 Task: Add the task  Improve code commenting for better readability to the section Capacity Planning Sprint in the project TranceTech and add a Due Date to the respective task as 2024/02/11.
Action: Mouse moved to (679, 592)
Screenshot: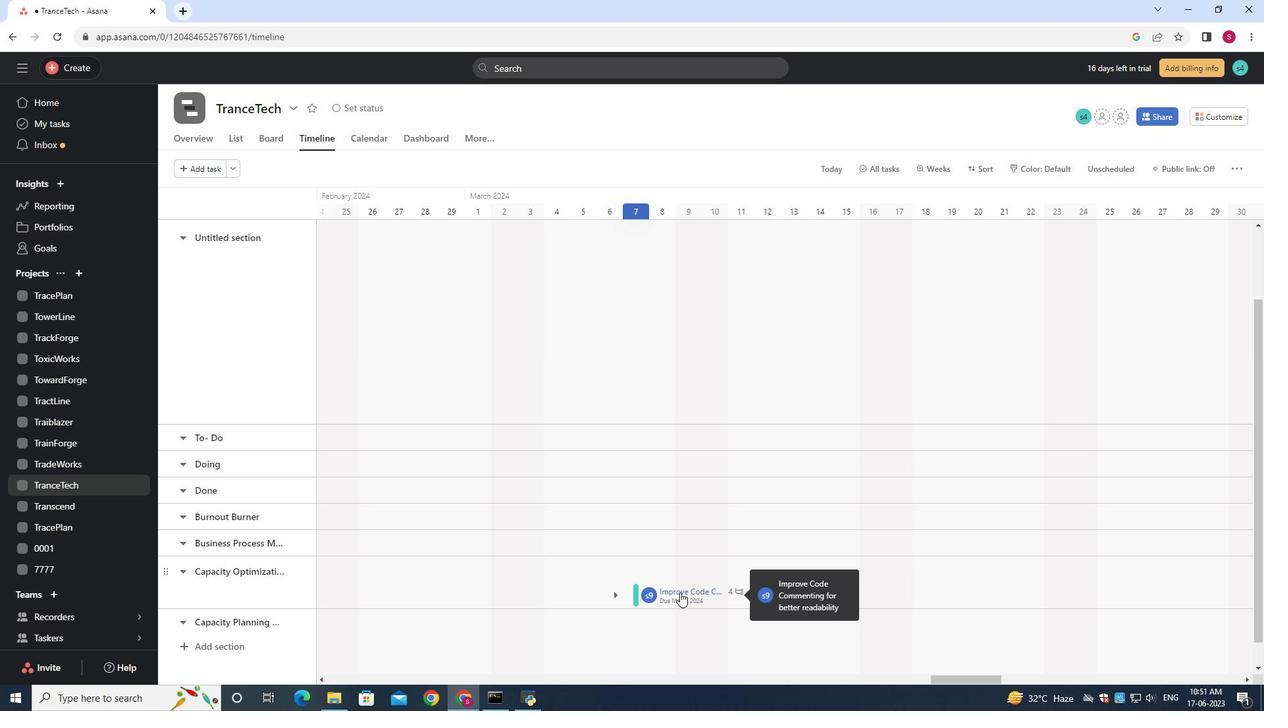 
Action: Mouse pressed left at (679, 592)
Screenshot: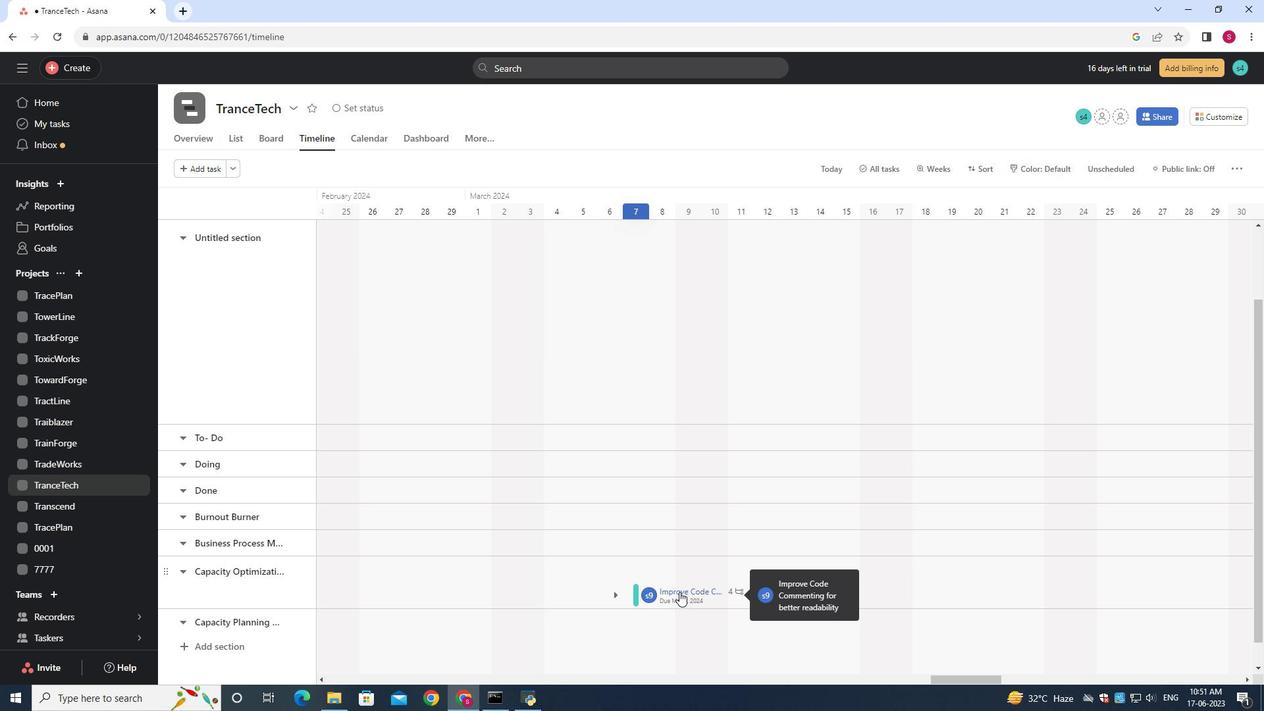 
Action: Mouse moved to (635, 593)
Screenshot: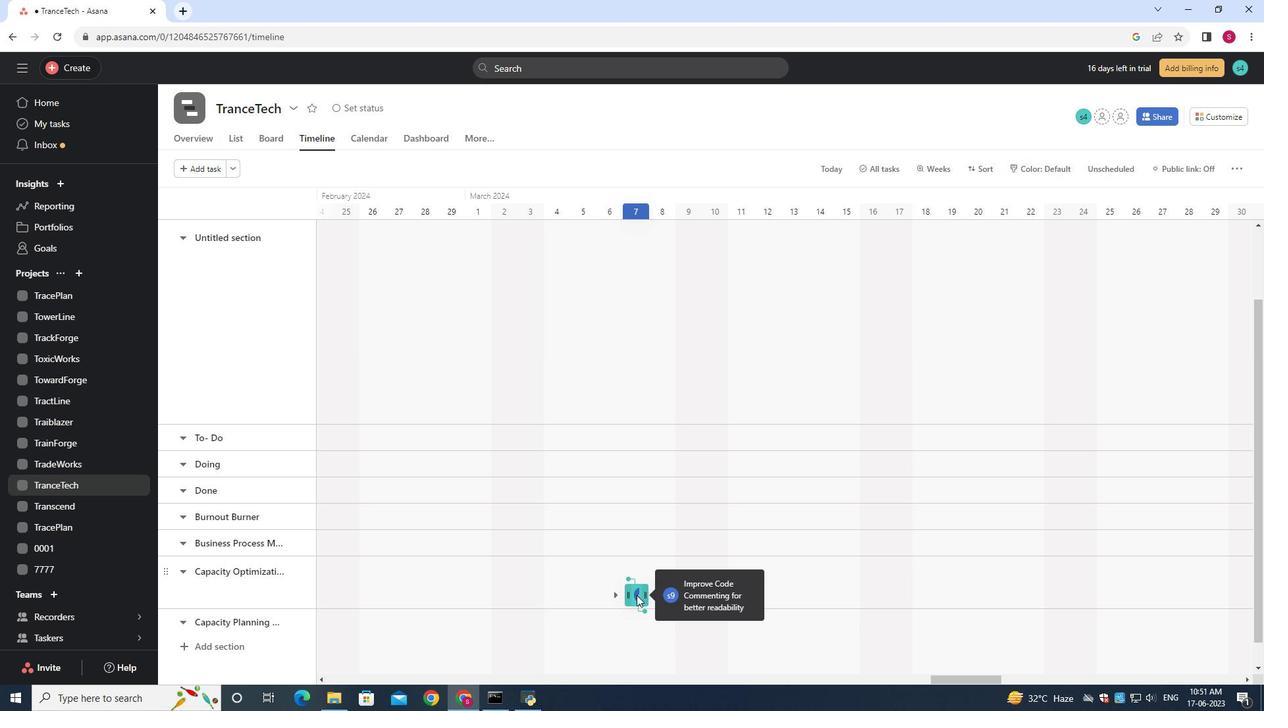 
Action: Mouse pressed left at (635, 593)
Screenshot: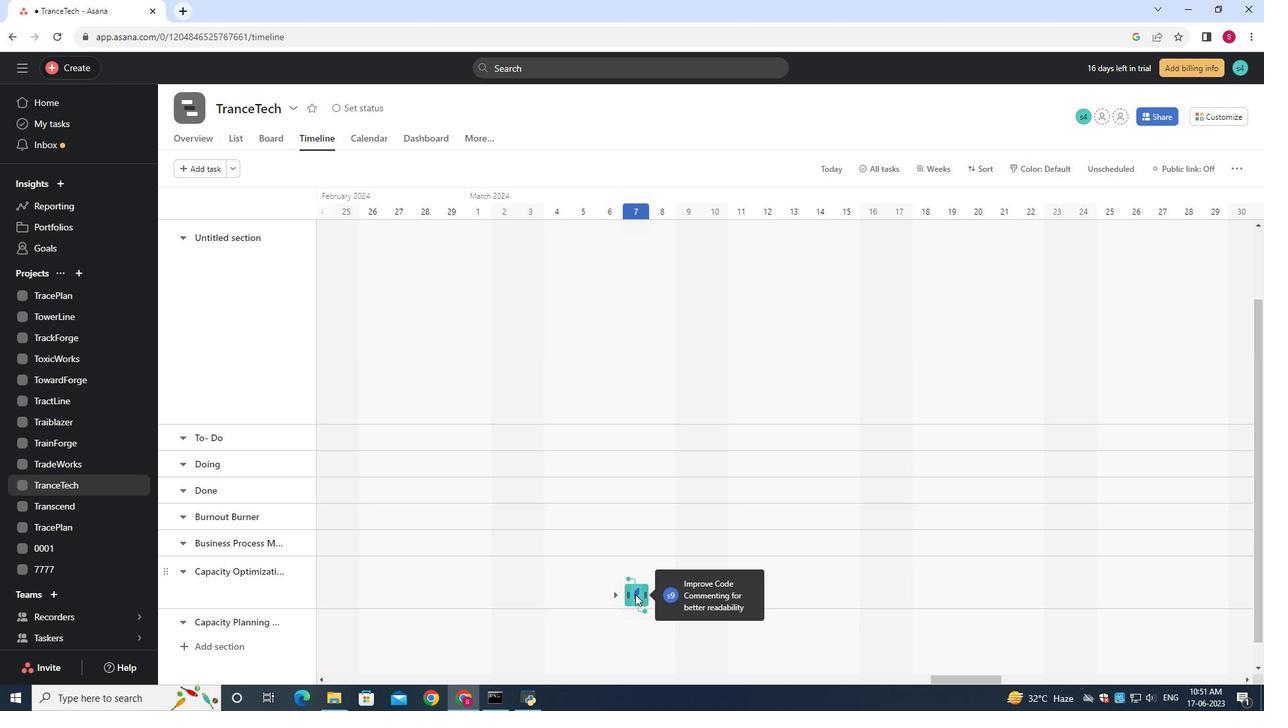 
Action: Mouse moved to (631, 594)
Screenshot: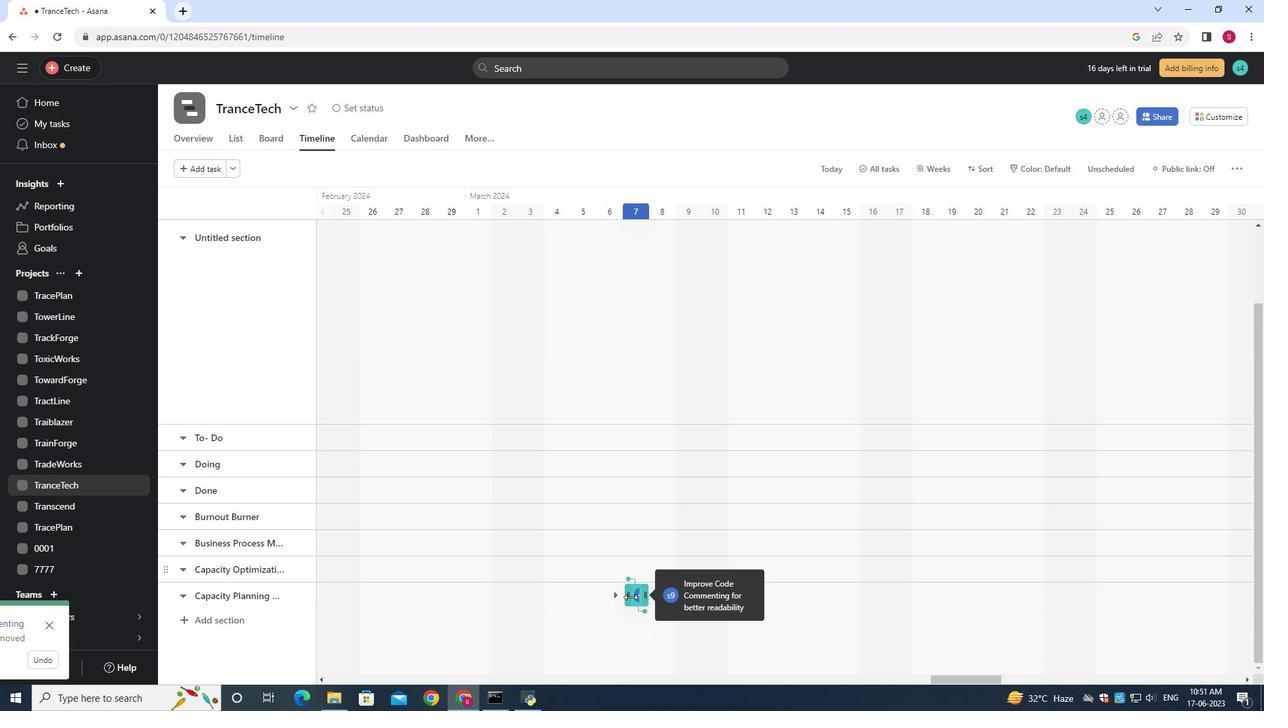 
Action: Mouse pressed left at (631, 594)
Screenshot: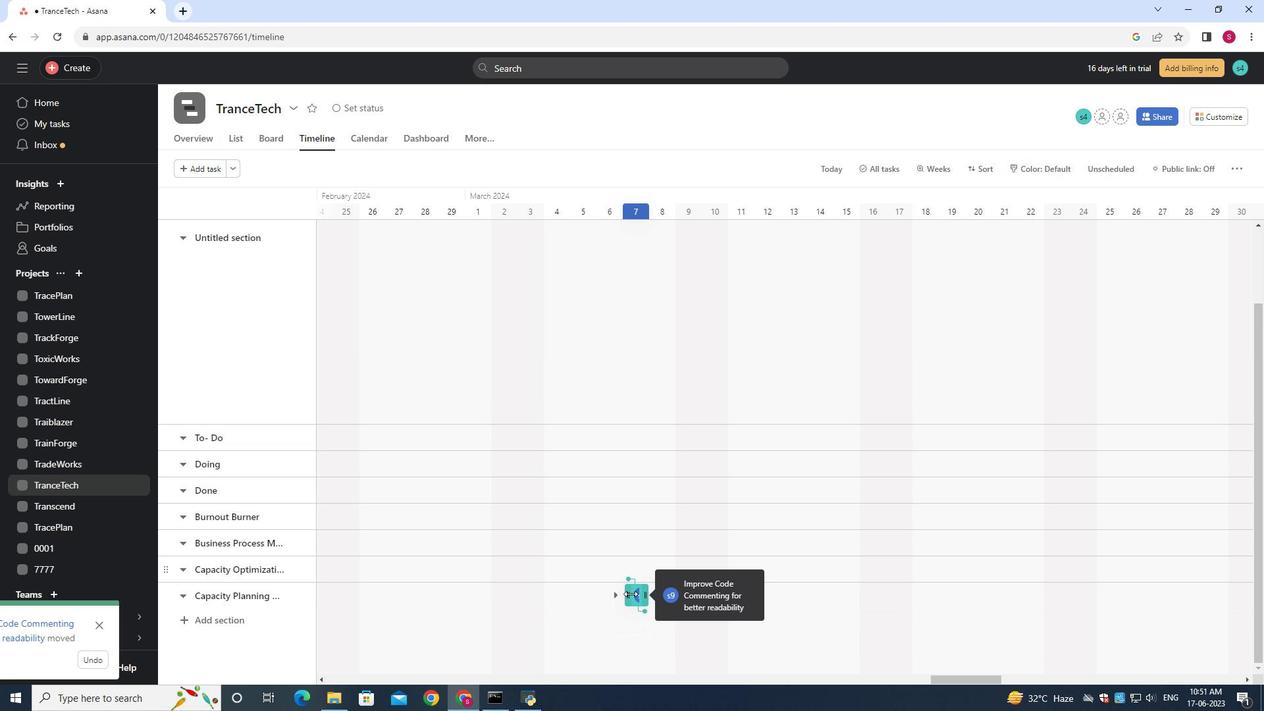 
Action: Mouse moved to (635, 594)
Screenshot: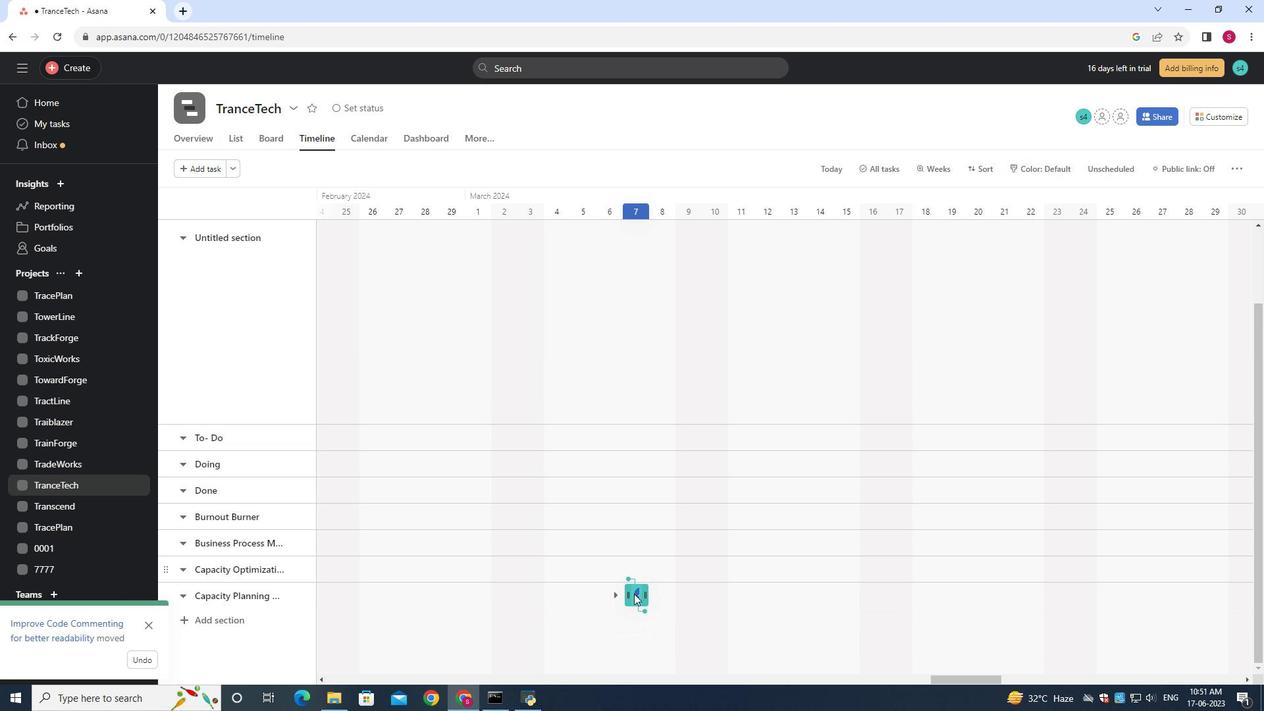 
Action: Mouse pressed left at (635, 594)
Screenshot: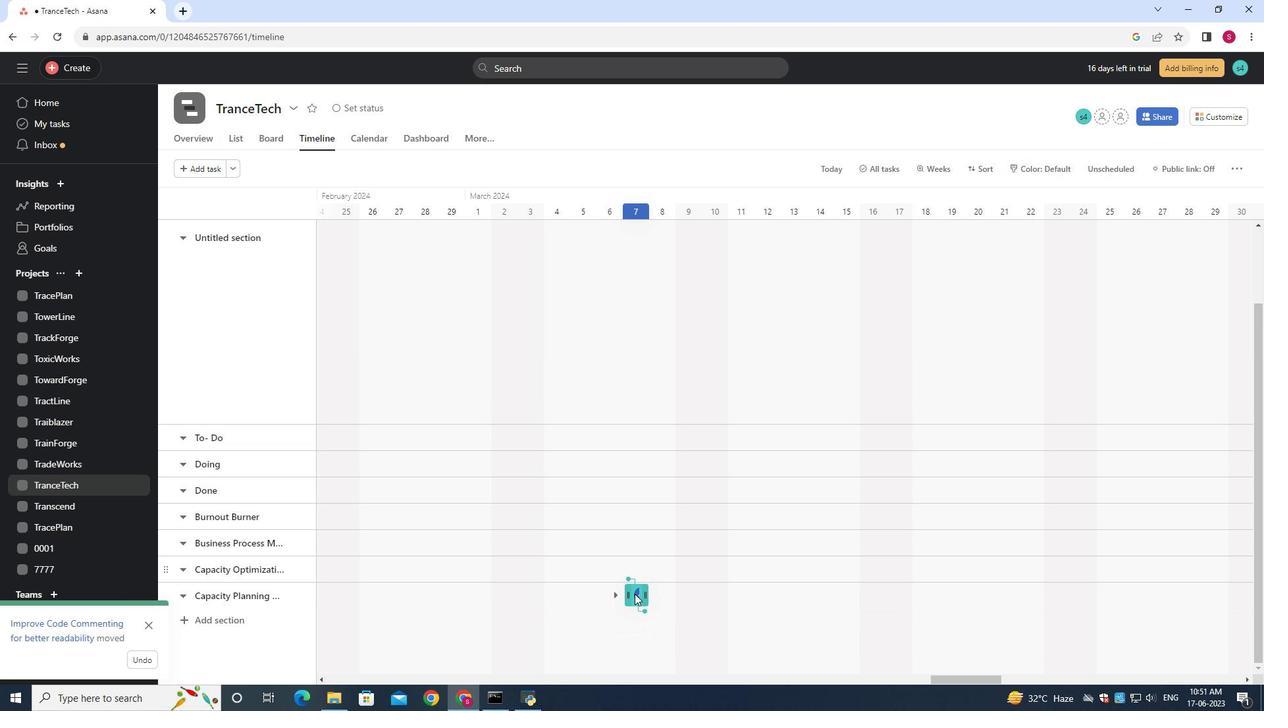
Action: Mouse moved to (979, 268)
Screenshot: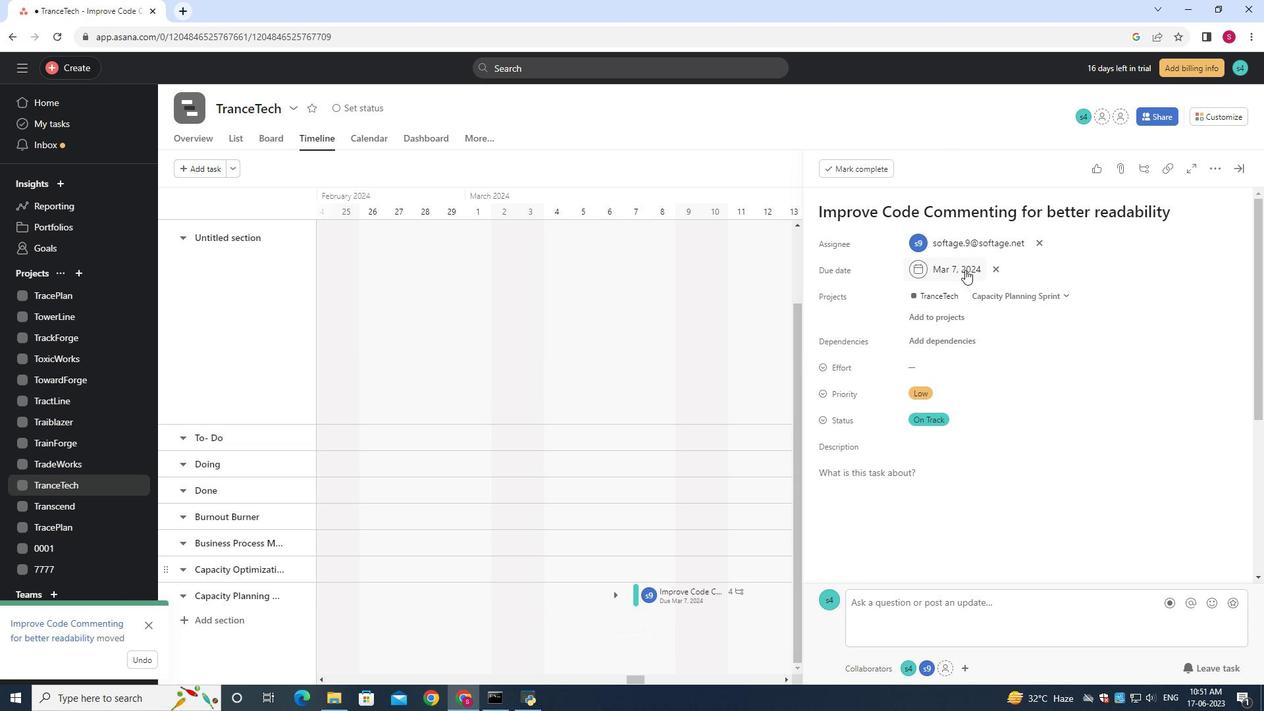 
Action: Mouse pressed left at (979, 268)
Screenshot: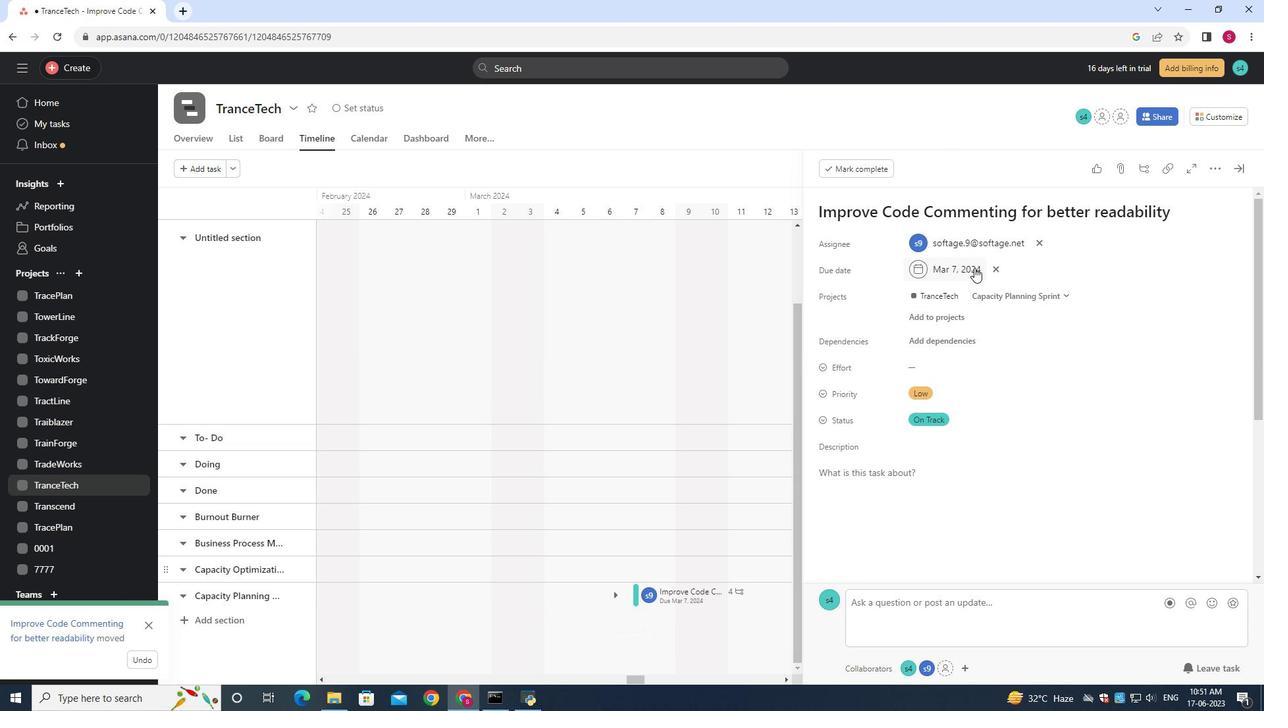 
Action: Mouse moved to (996, 268)
Screenshot: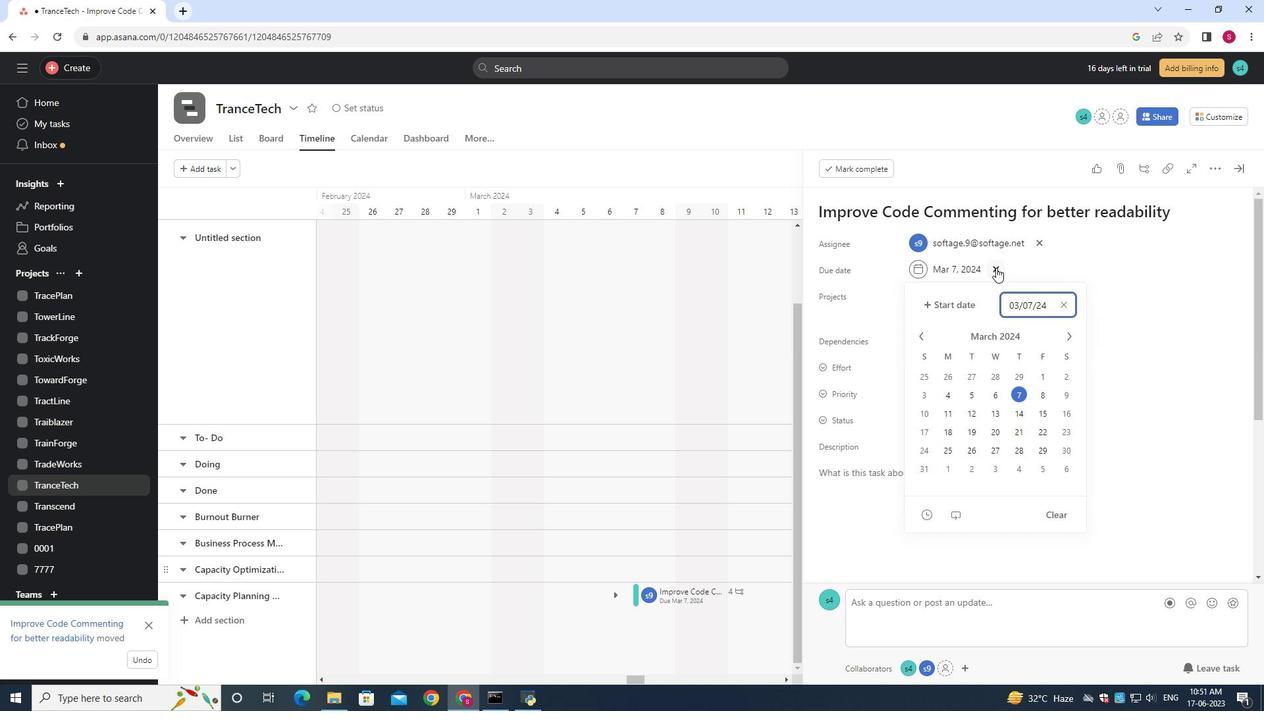 
Action: Mouse pressed left at (996, 268)
Screenshot: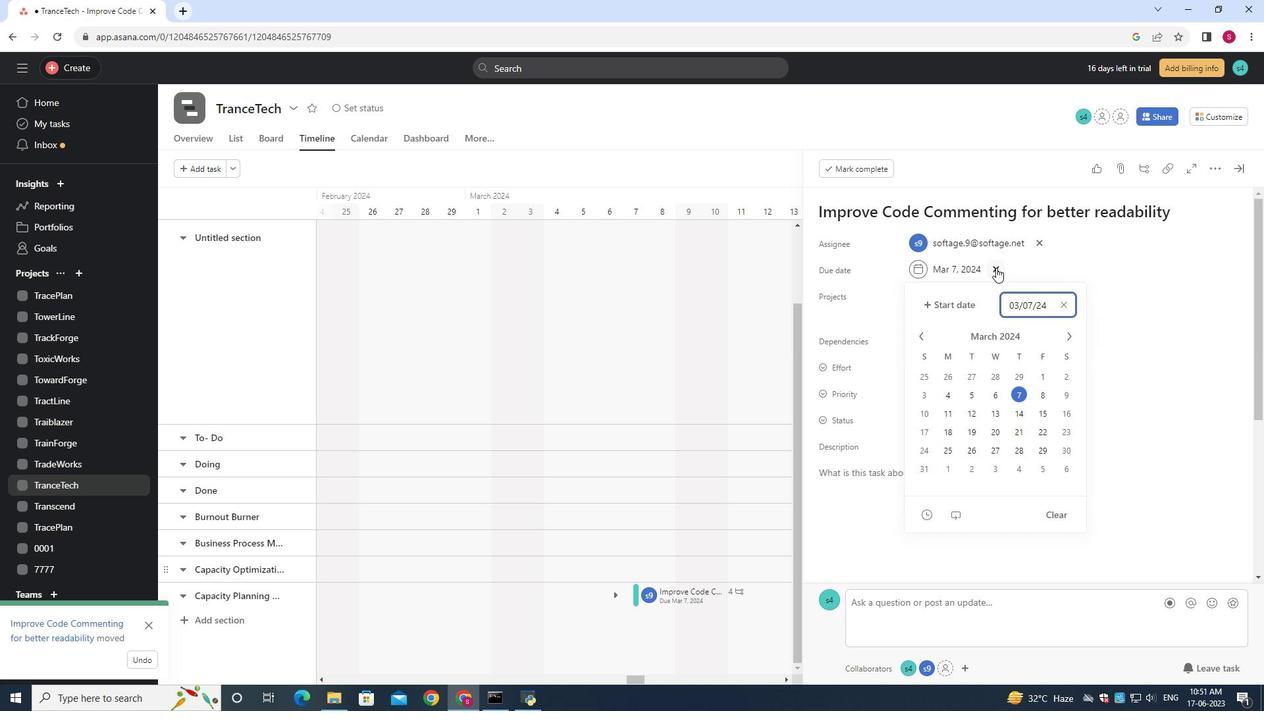 
Action: Mouse moved to (967, 266)
Screenshot: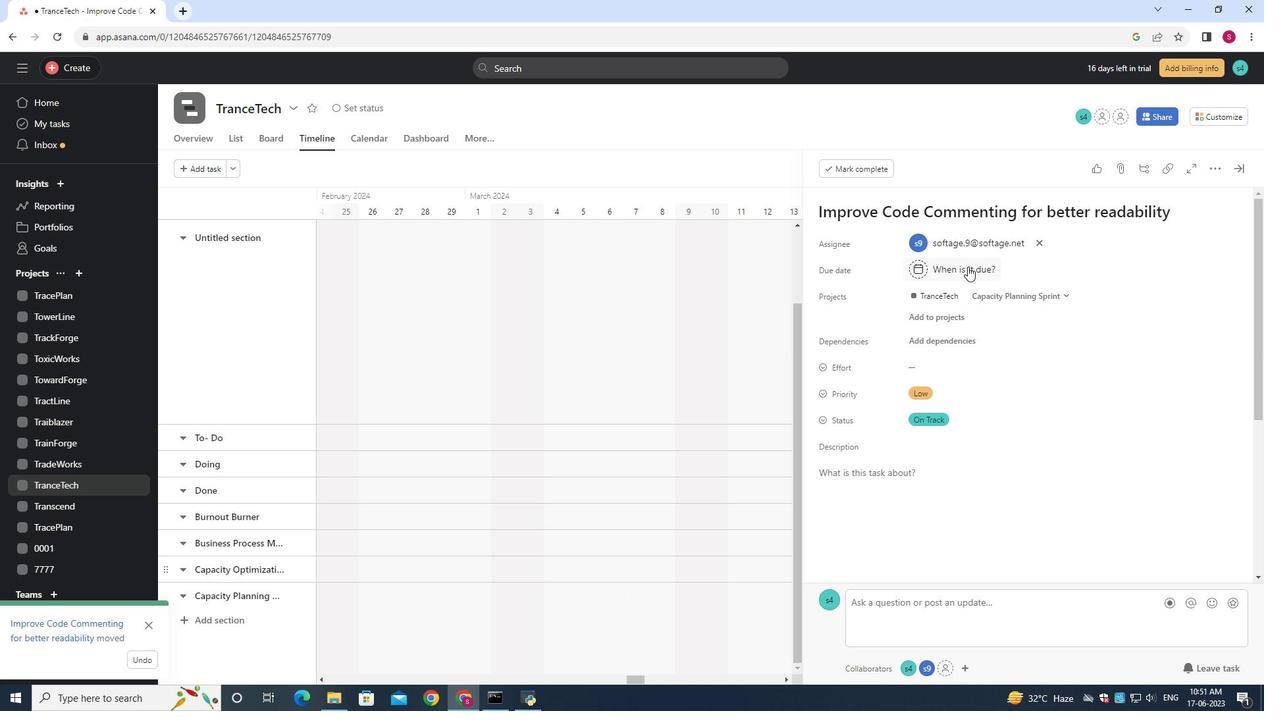 
Action: Mouse pressed left at (967, 266)
Screenshot: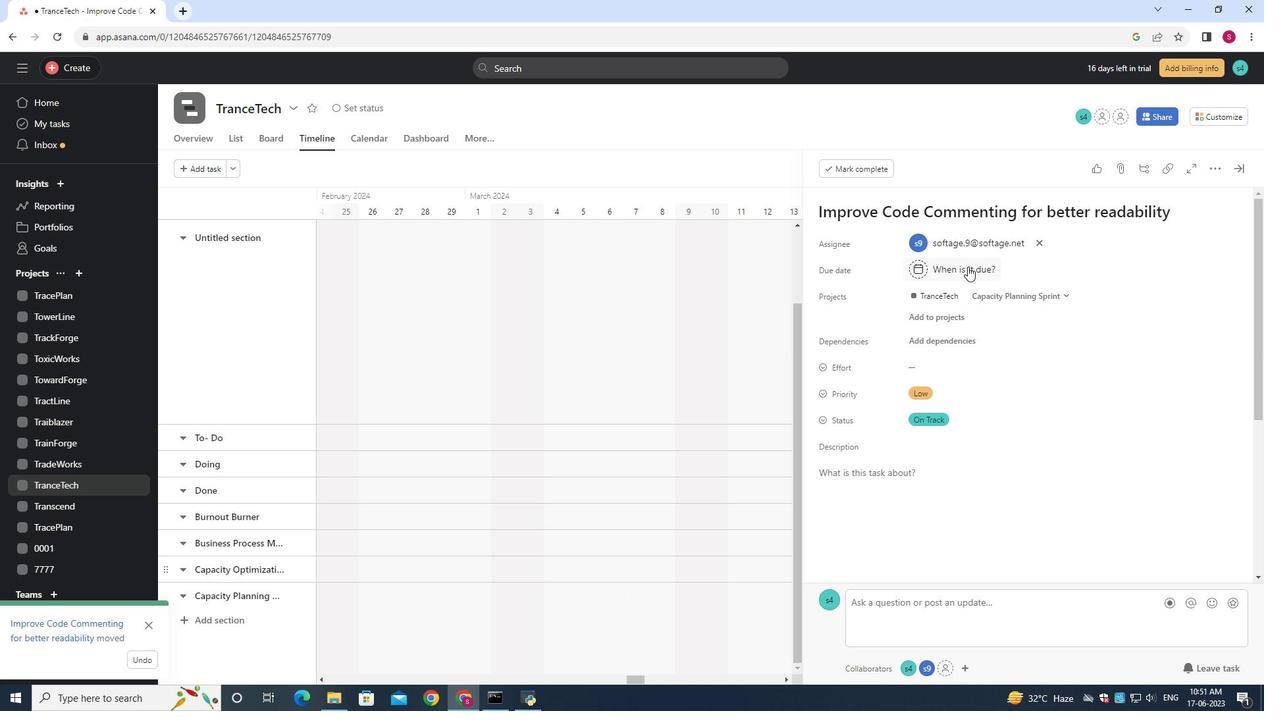 
Action: Mouse moved to (967, 268)
Screenshot: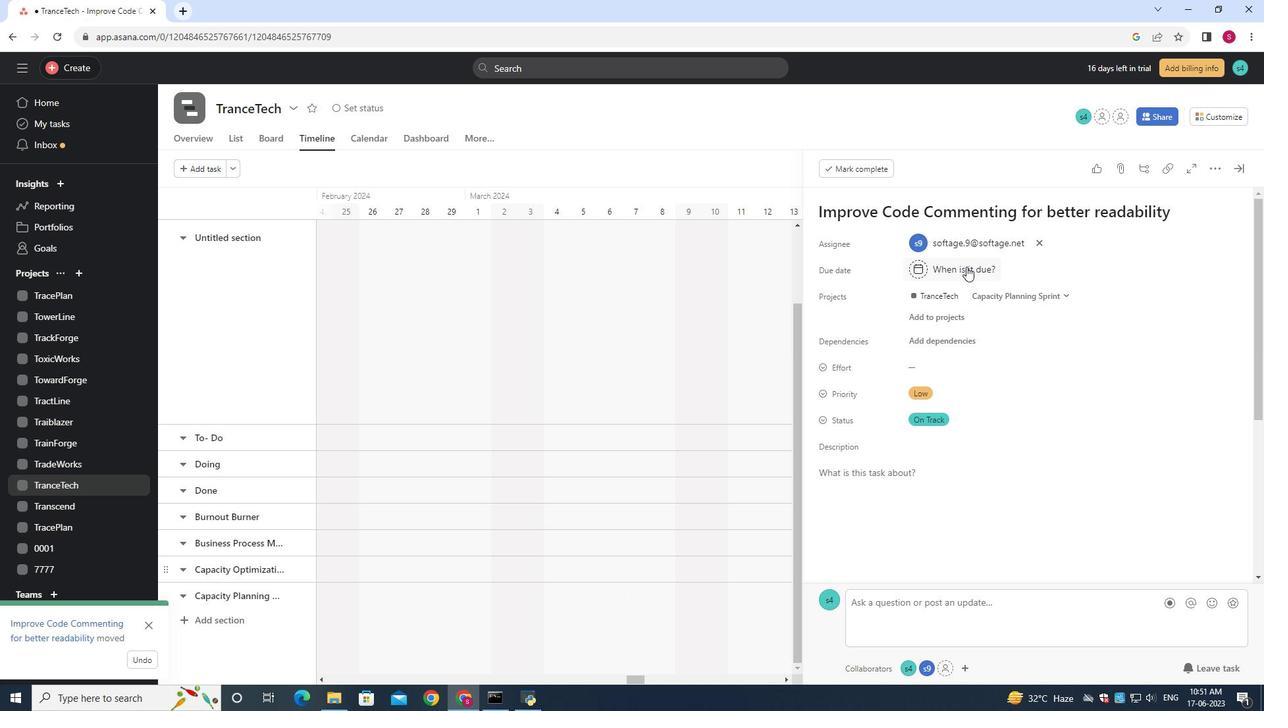 
Action: Key pressed 2024/
Screenshot: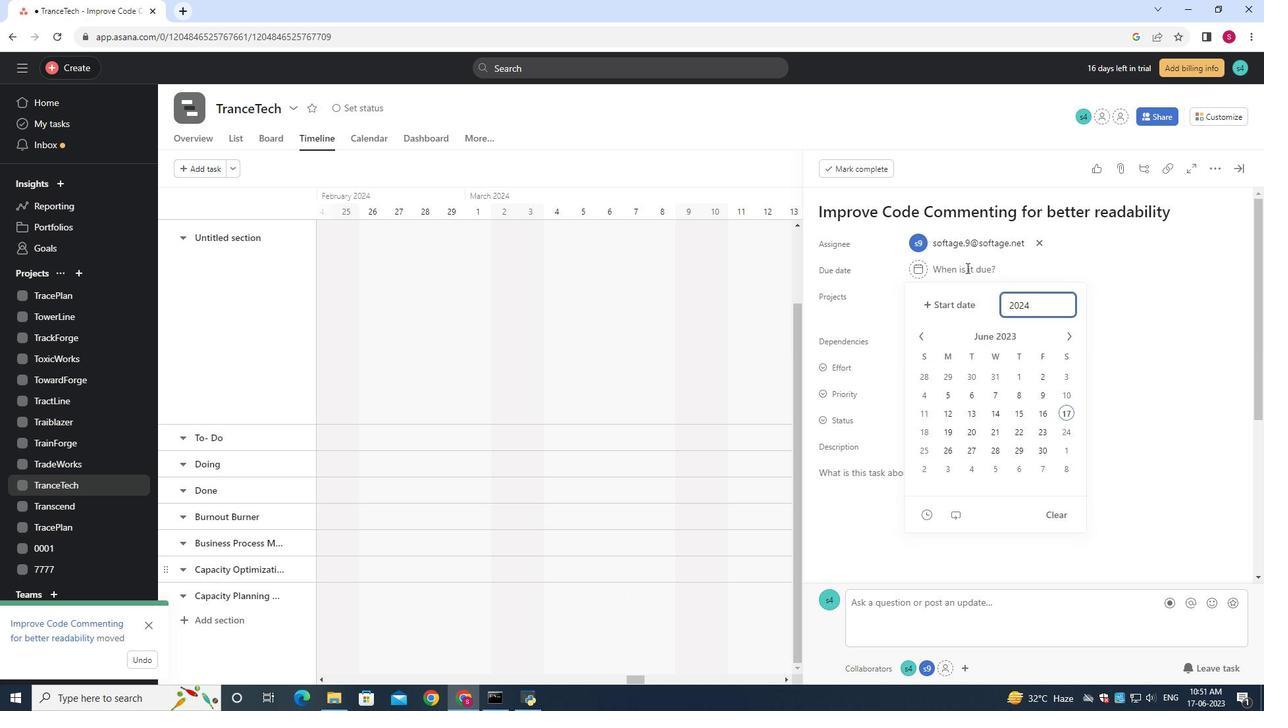 
Action: Mouse moved to (967, 268)
Screenshot: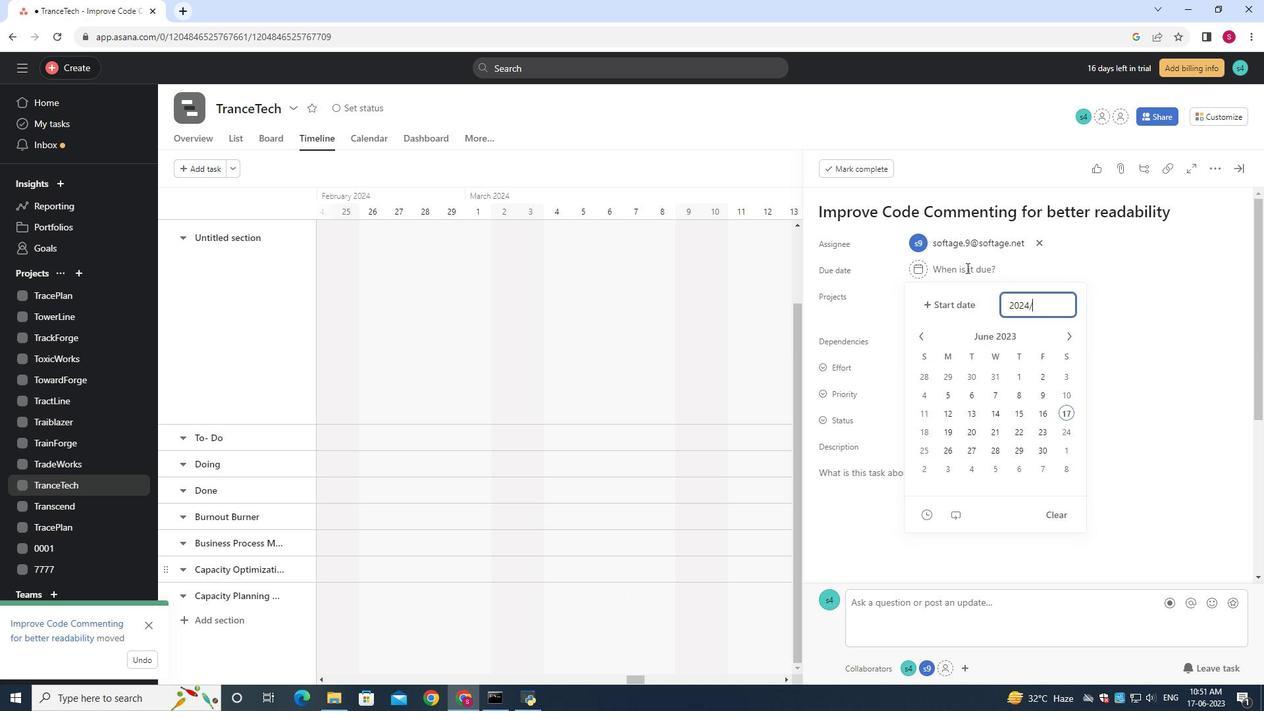 
Action: Key pressed 02/11<Key.enter>
Screenshot: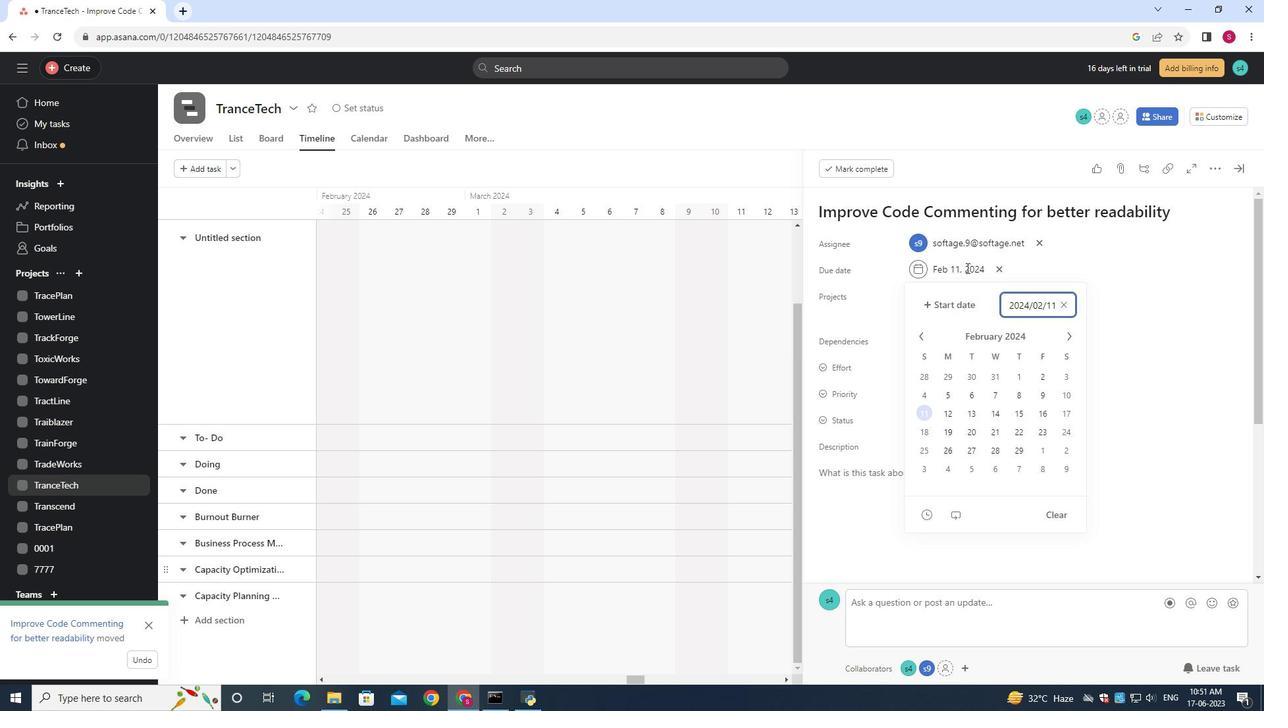 
